 Task: Change ,abc' to ,abc'
Action: Mouse pressed left at (733, 262)
Screenshot: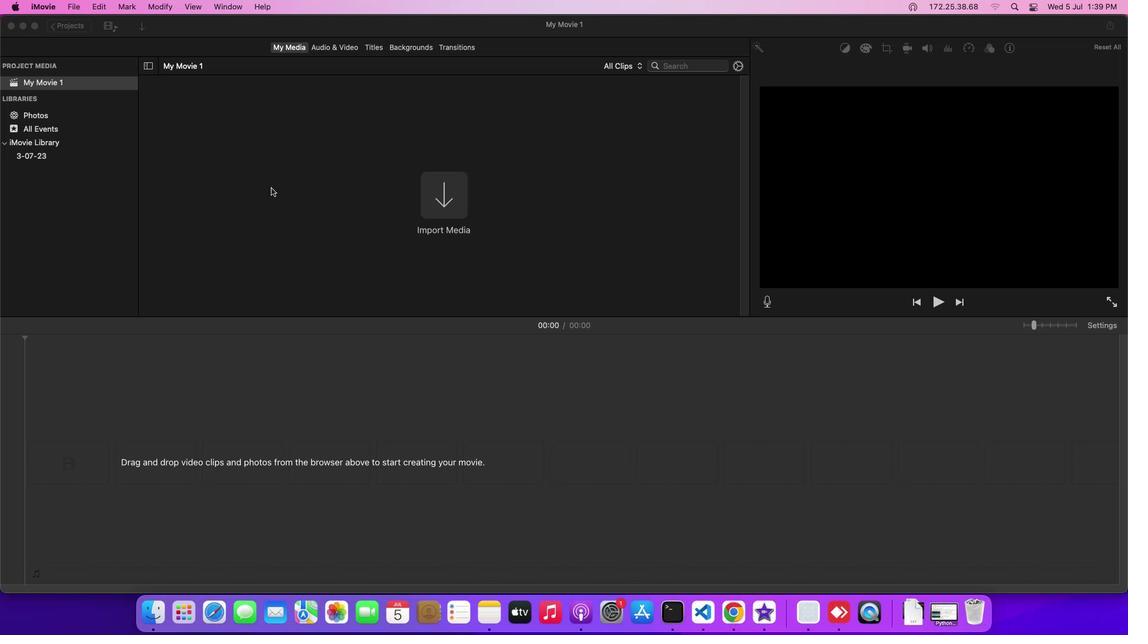 
Action: Mouse pressed left at (733, 262)
Screenshot: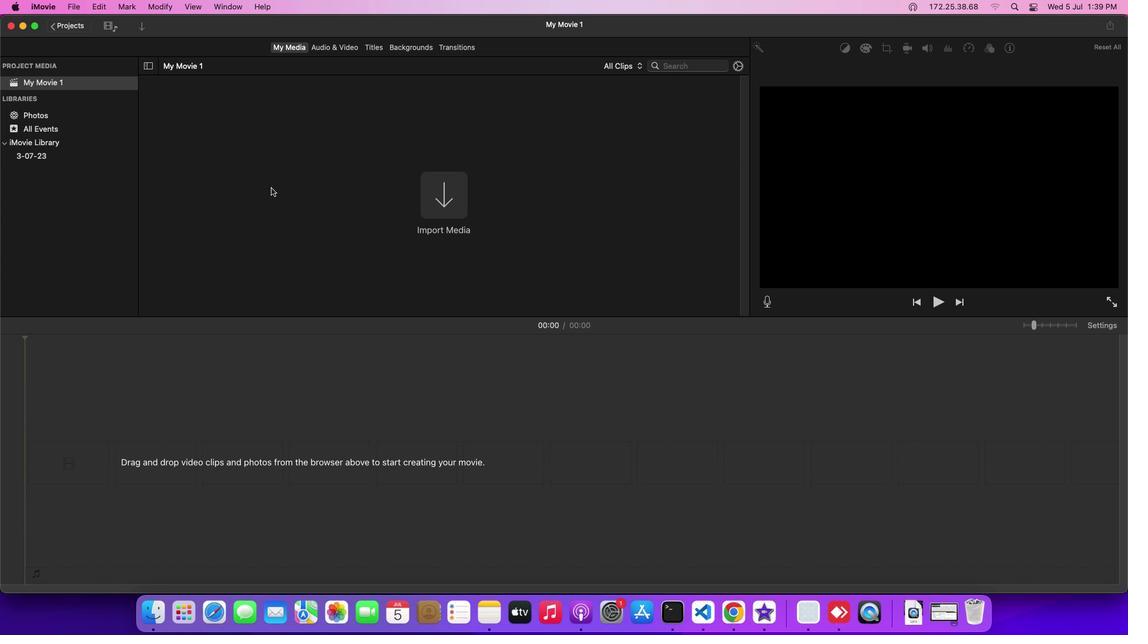 
Action: Mouse moved to (765, 297)
Screenshot: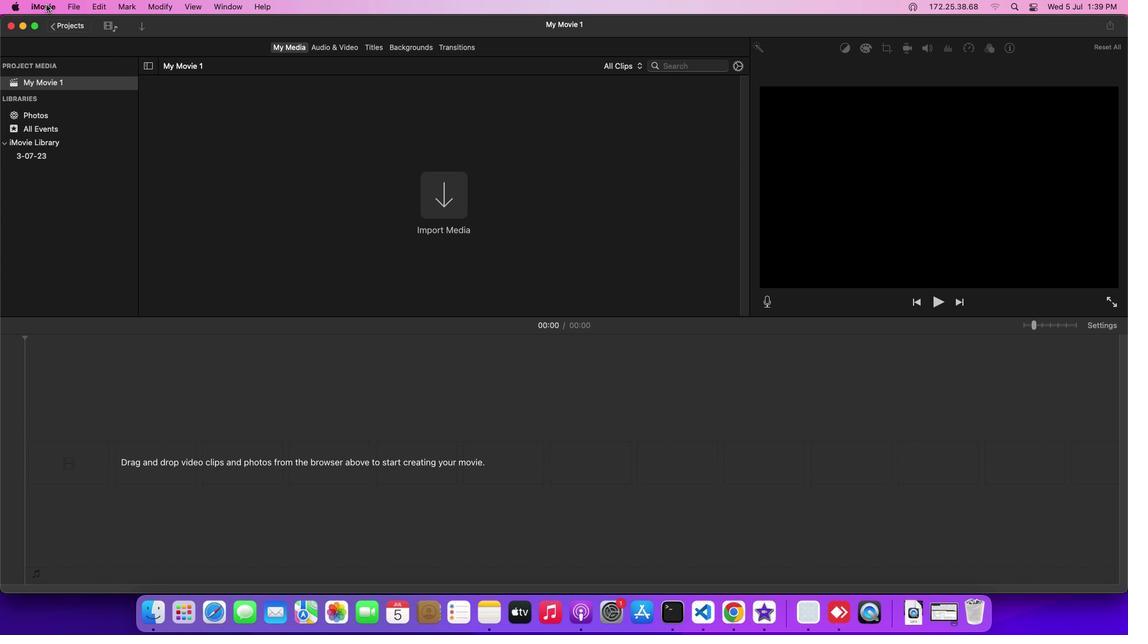 
Action: Mouse pressed left at (765, 297)
Screenshot: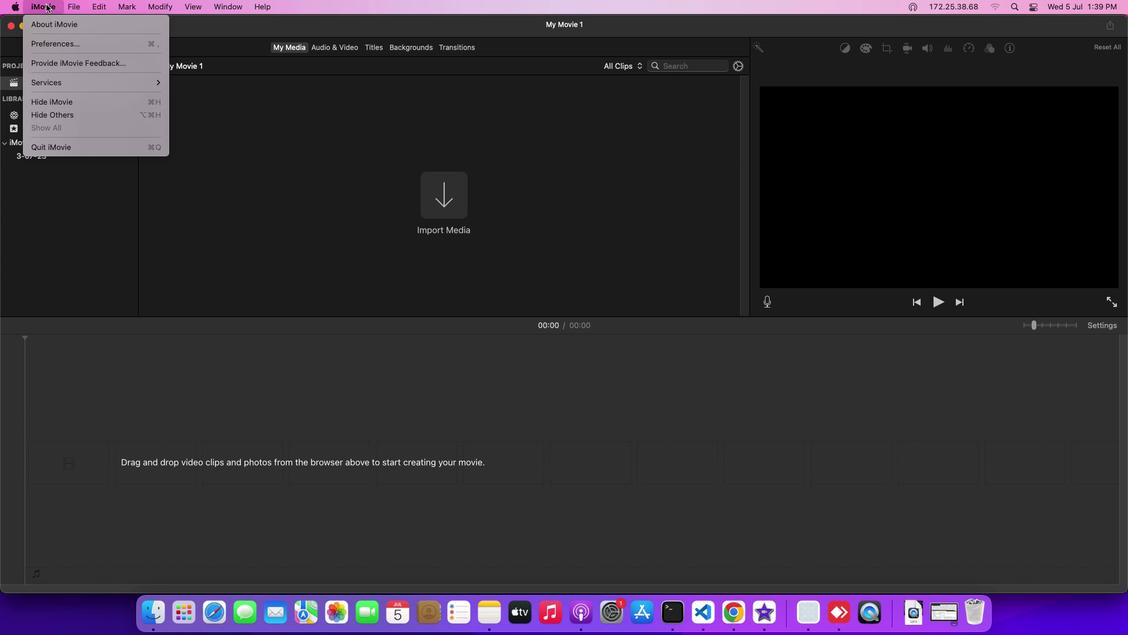 
Action: Mouse moved to (764, 283)
Screenshot: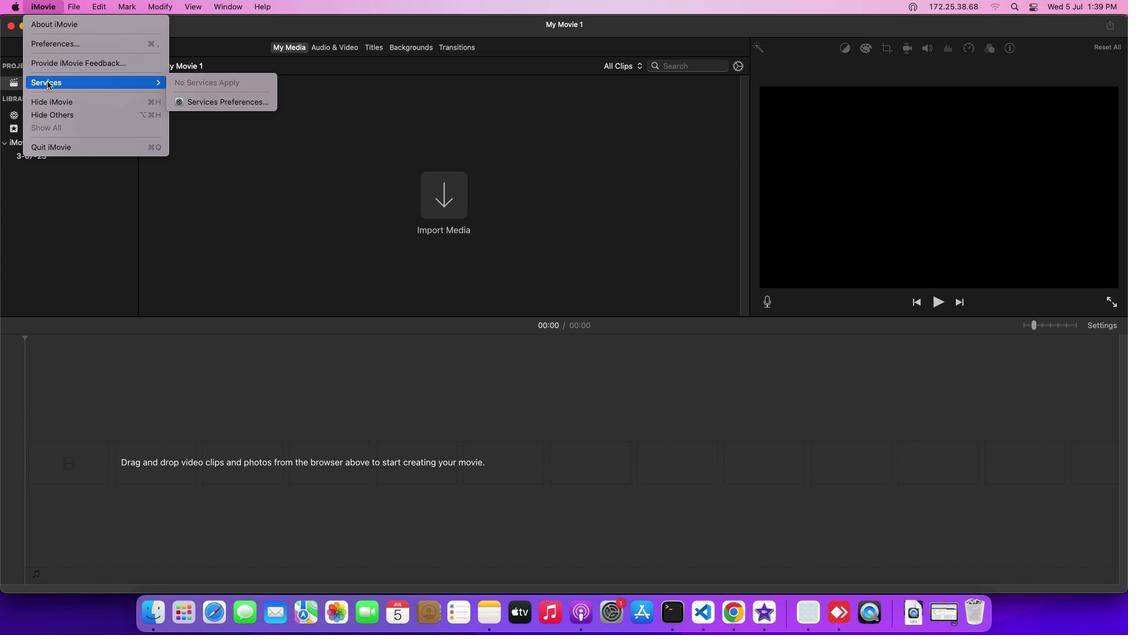 
Action: Mouse pressed left at (764, 283)
Screenshot: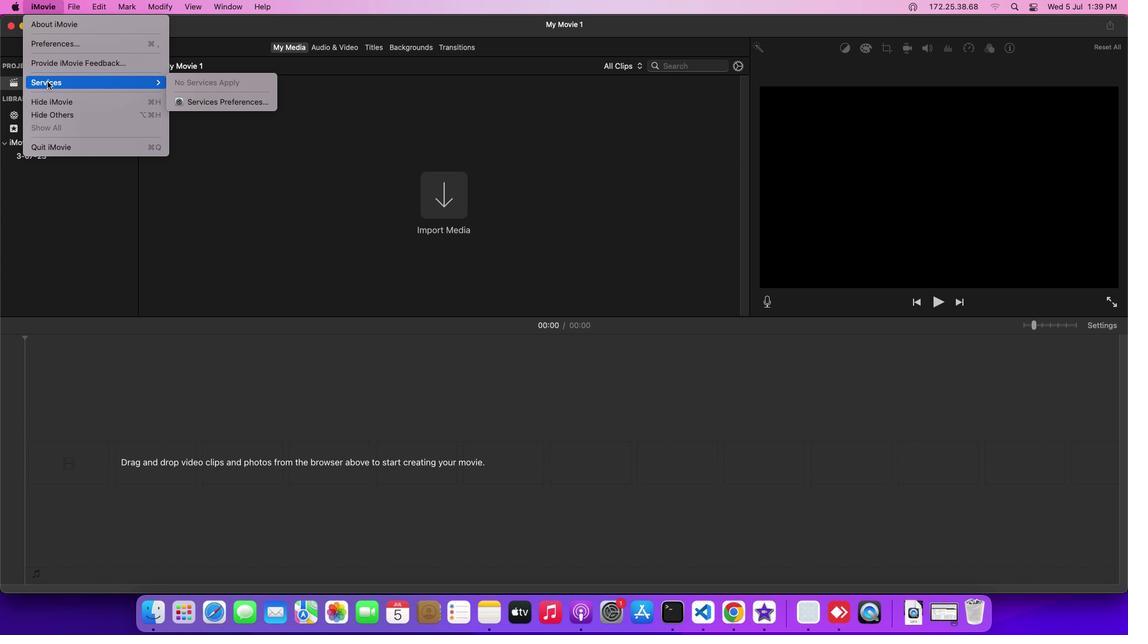 
Action: Mouse moved to (742, 278)
Screenshot: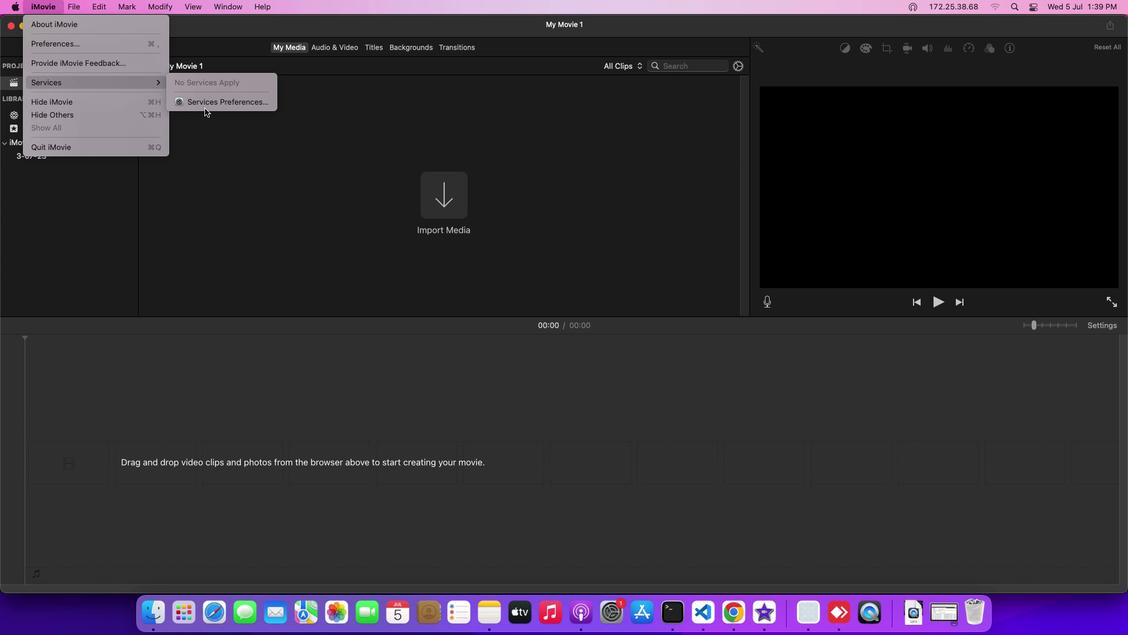 
Action: Mouse pressed left at (742, 278)
Screenshot: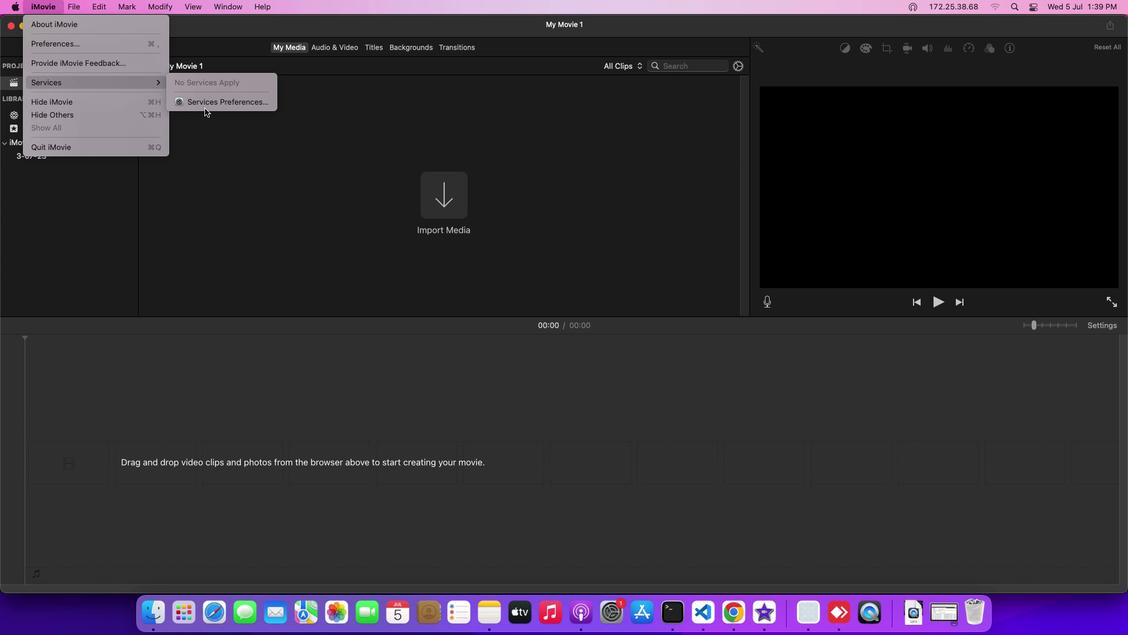 
Action: Mouse moved to (742, 278)
Screenshot: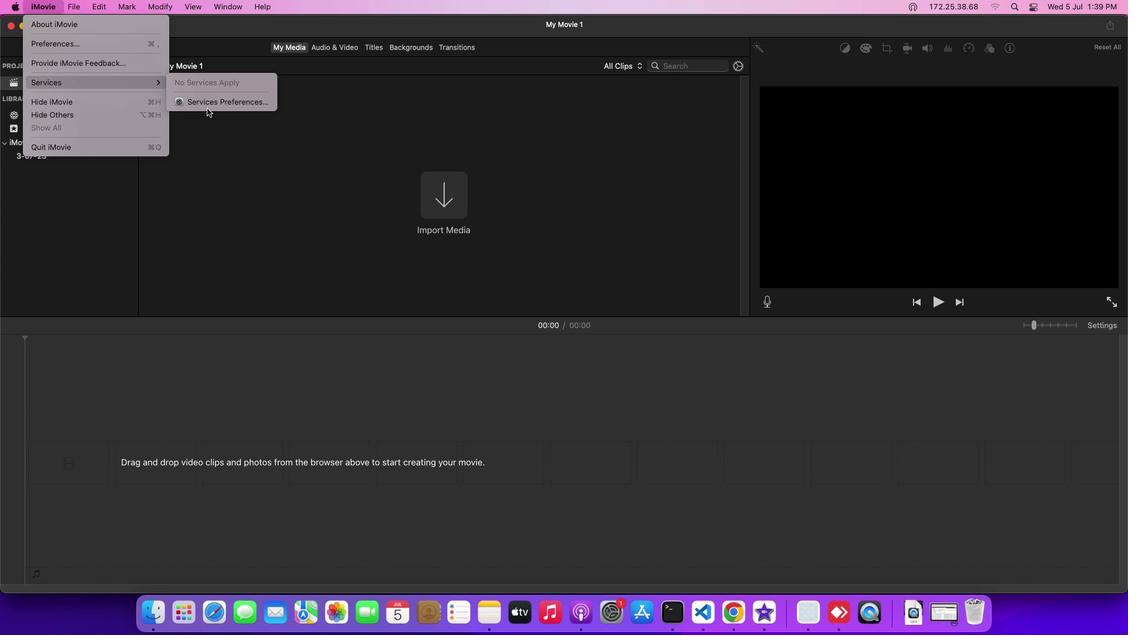 
Action: Mouse pressed left at (742, 278)
Screenshot: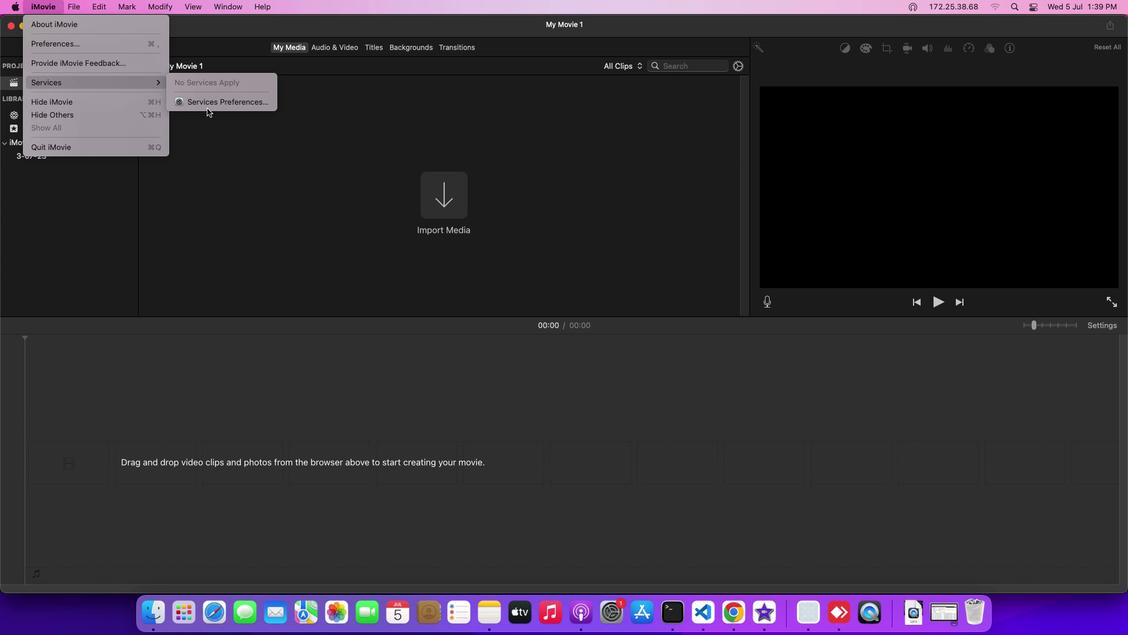 
Action: Mouse moved to (742, 278)
Screenshot: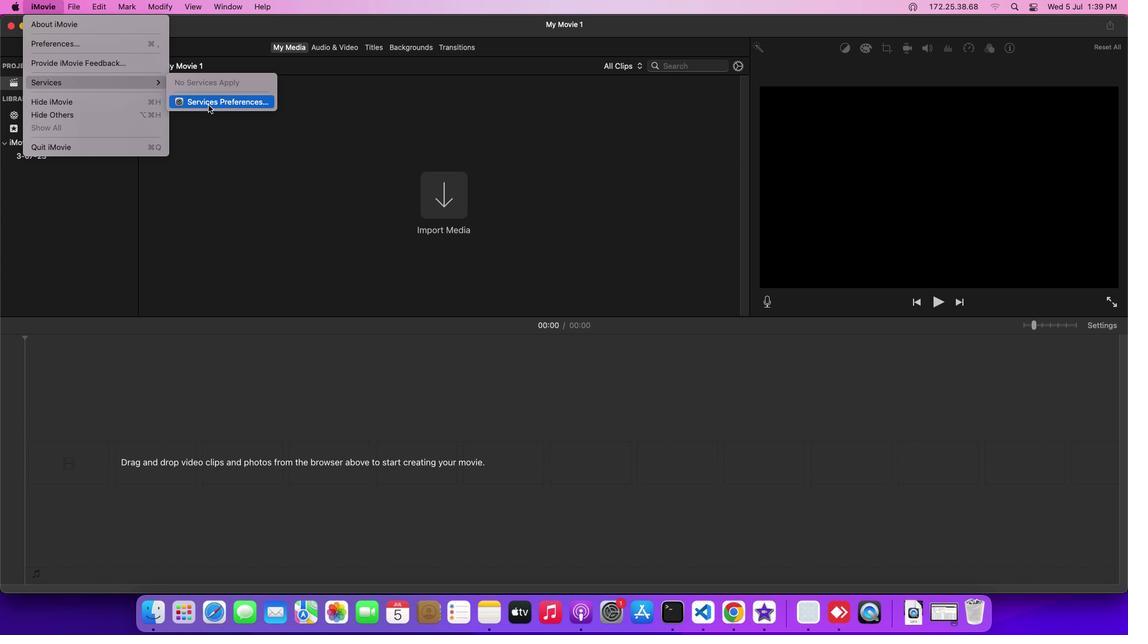 
Action: Mouse pressed left at (742, 278)
Screenshot: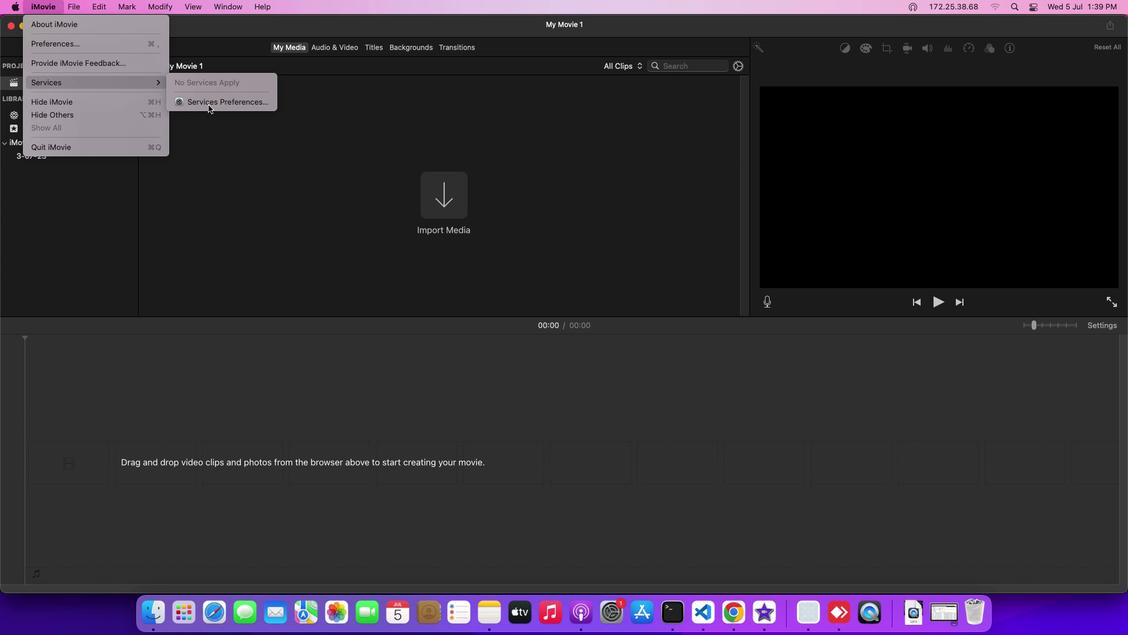 
Action: Mouse moved to (687, 265)
Screenshot: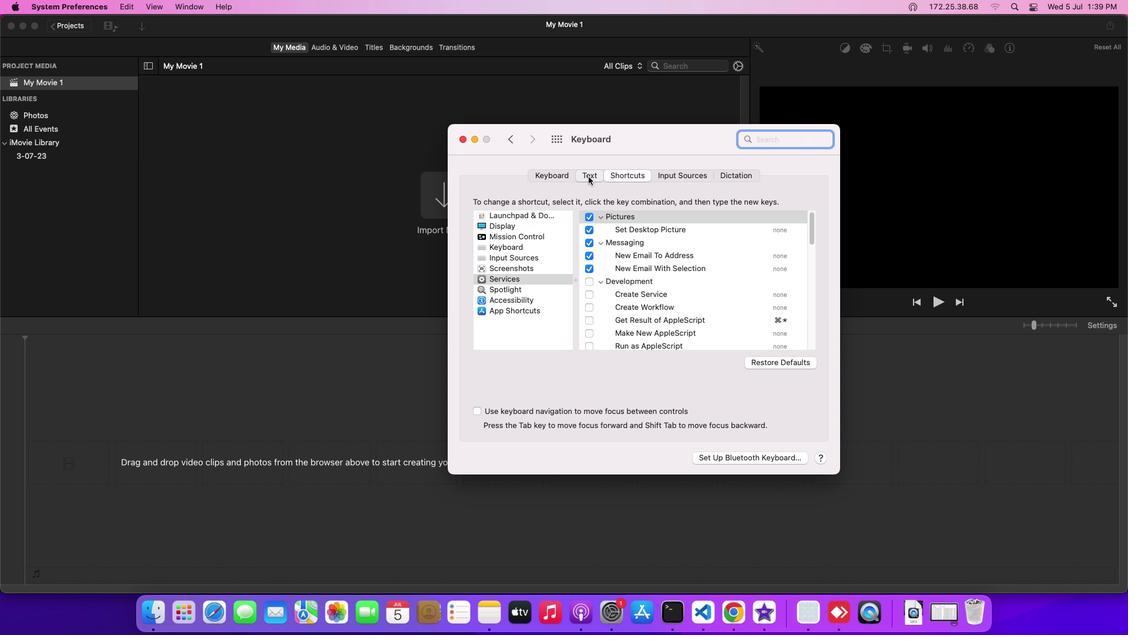 
Action: Mouse pressed left at (687, 265)
Screenshot: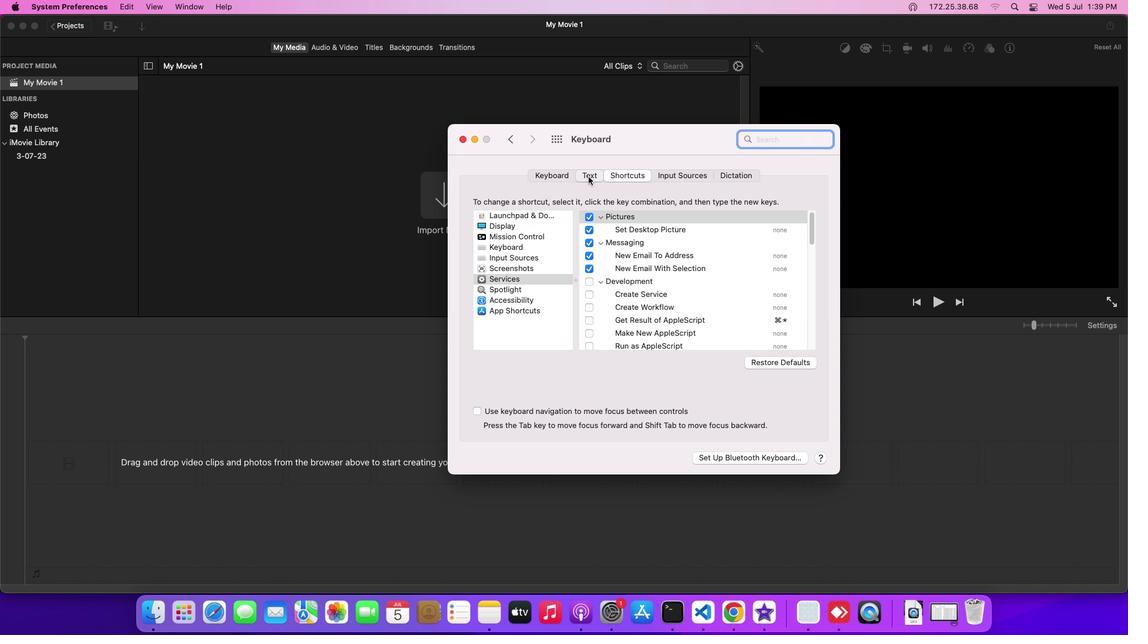 
Action: Mouse moved to (656, 236)
Screenshot: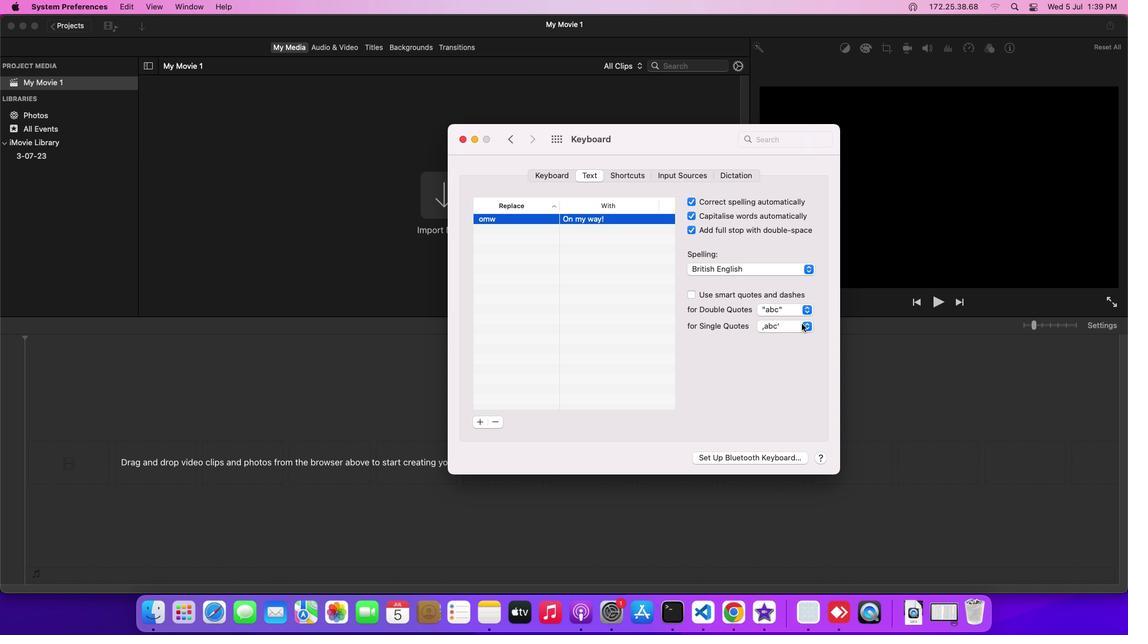 
Action: Mouse pressed left at (656, 236)
Screenshot: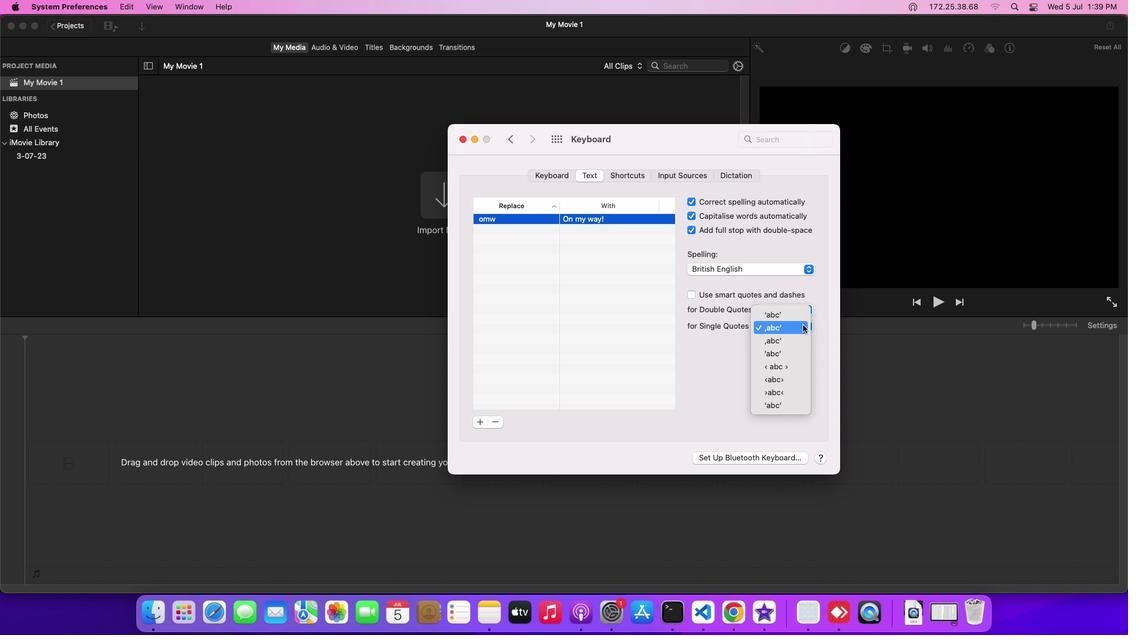 
Action: Mouse moved to (657, 234)
Screenshot: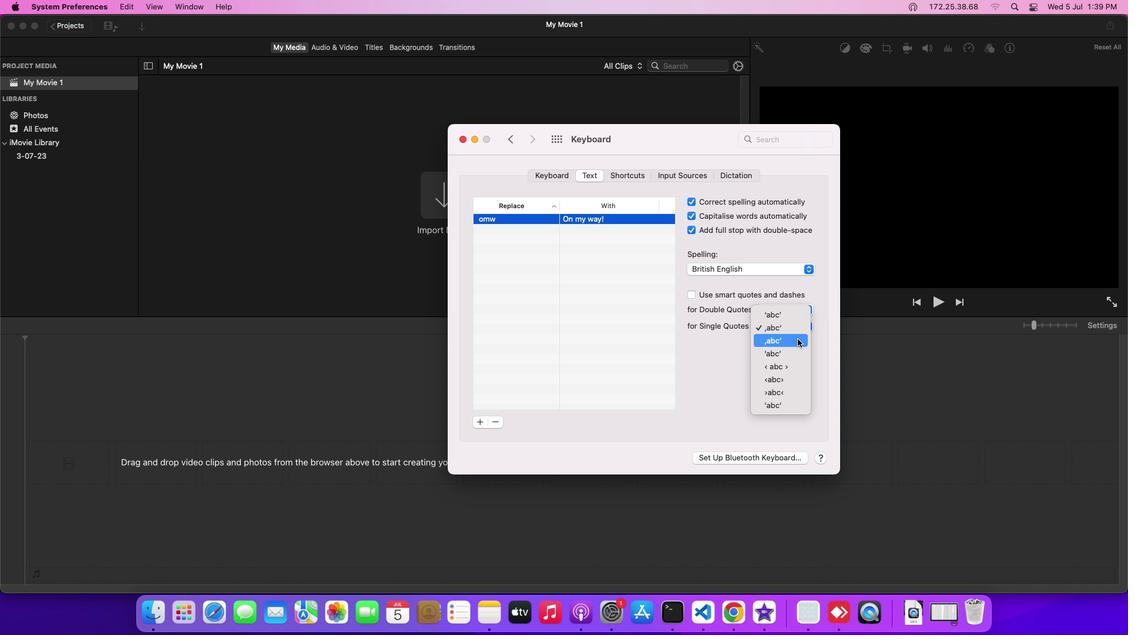 
Action: Mouse pressed left at (657, 234)
Screenshot: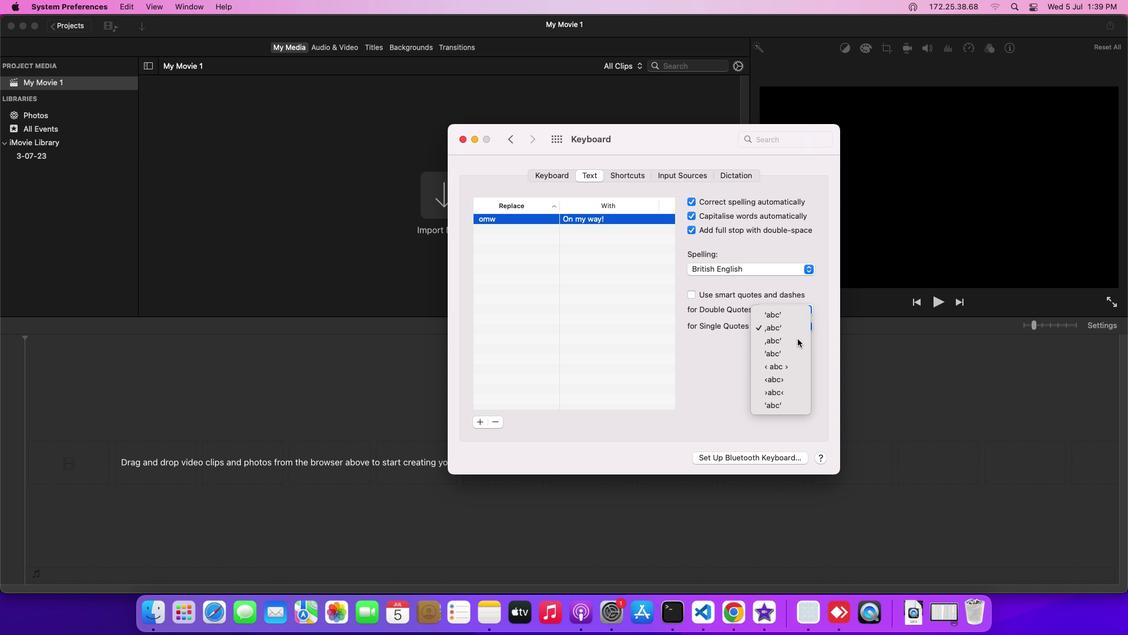 
